 Task: Add the task  Develop a new online marketplace for a specific industry to the section API Gateway Sprint in the project AgileCraft and add a Due Date to the respective task as 2024/05/12
Action: Mouse moved to (61, 294)
Screenshot: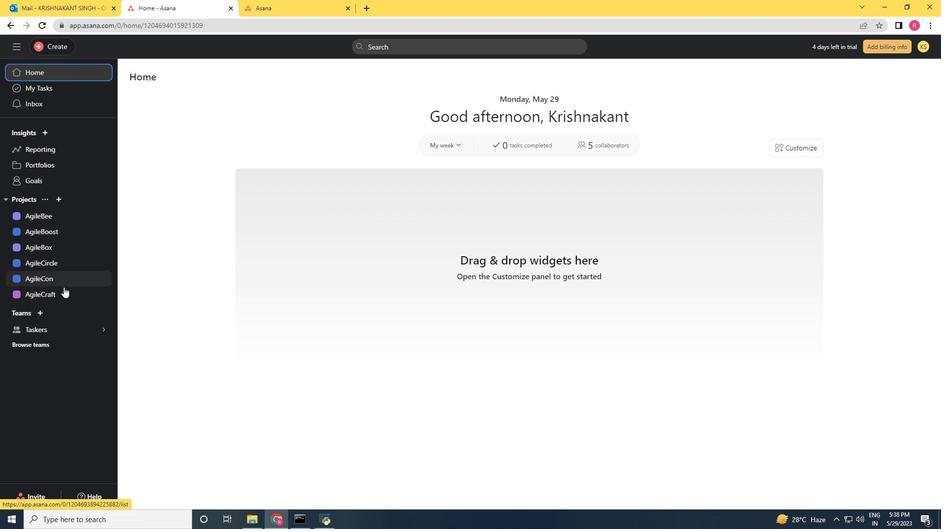 
Action: Mouse pressed left at (61, 294)
Screenshot: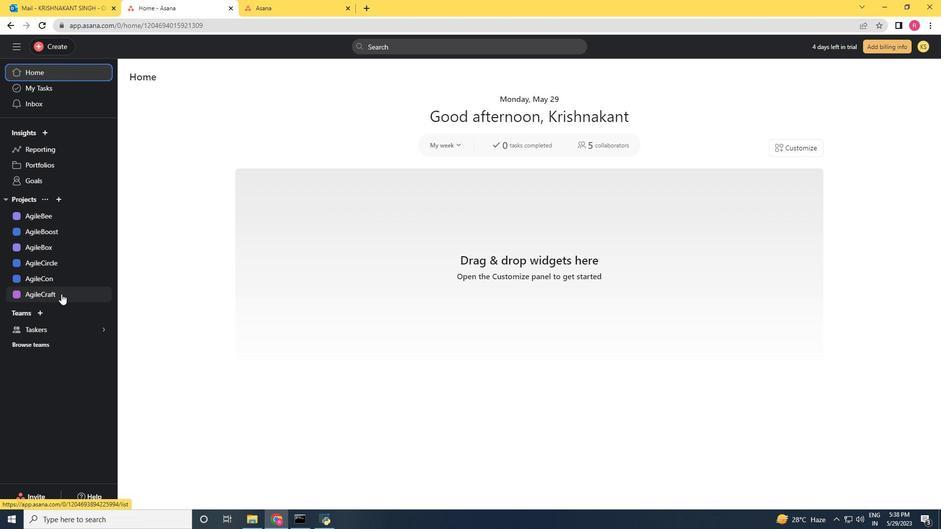 
Action: Mouse moved to (545, 336)
Screenshot: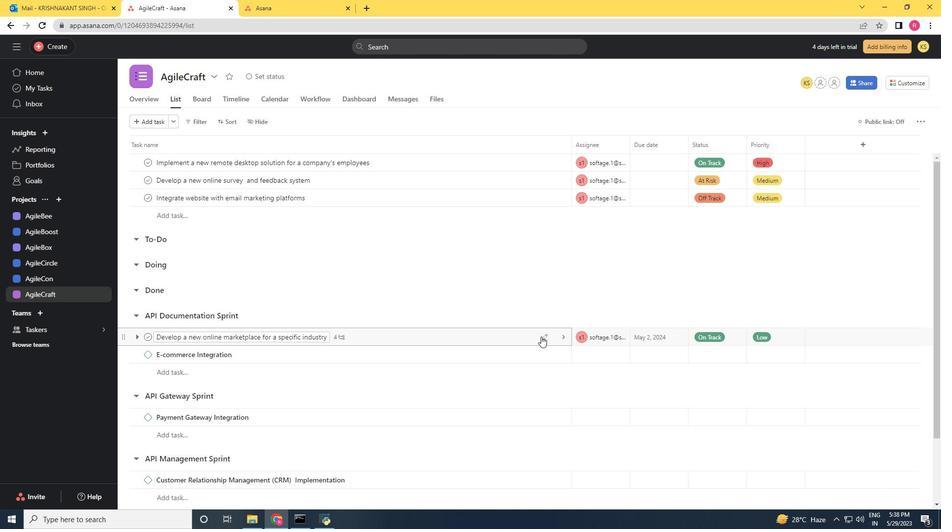 
Action: Mouse pressed left at (545, 336)
Screenshot: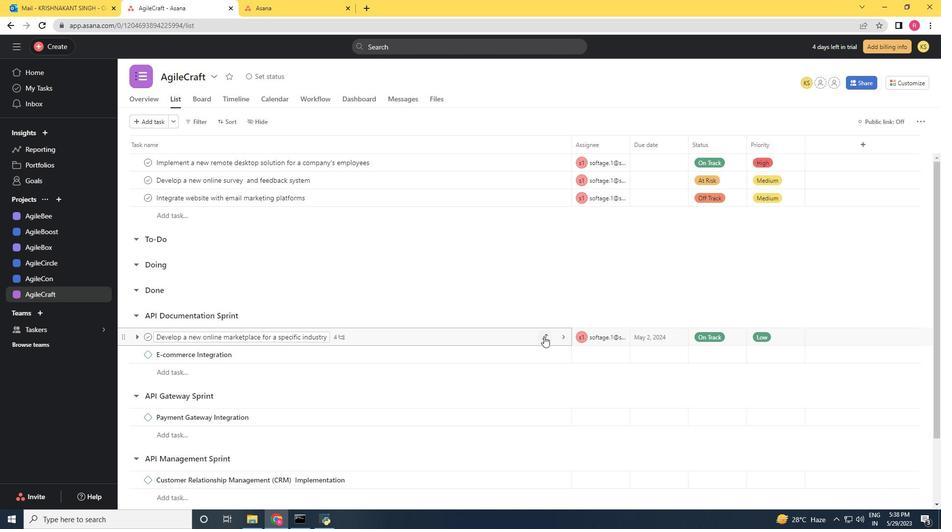 
Action: Mouse moved to (510, 280)
Screenshot: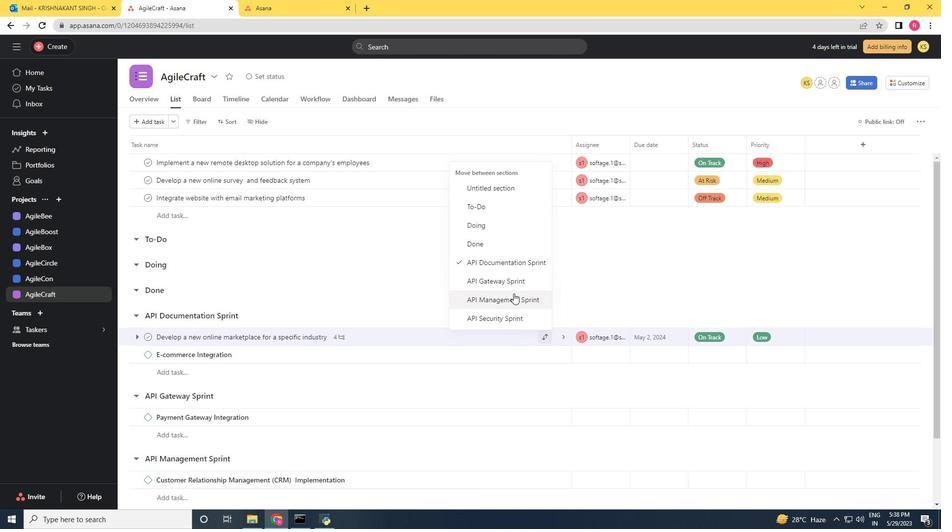 
Action: Mouse pressed left at (510, 280)
Screenshot: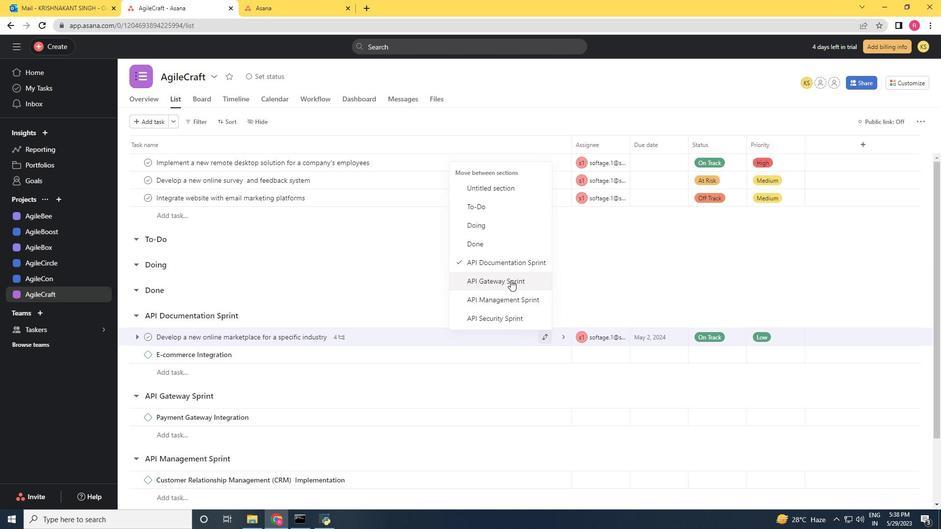 
Action: Mouse moved to (521, 404)
Screenshot: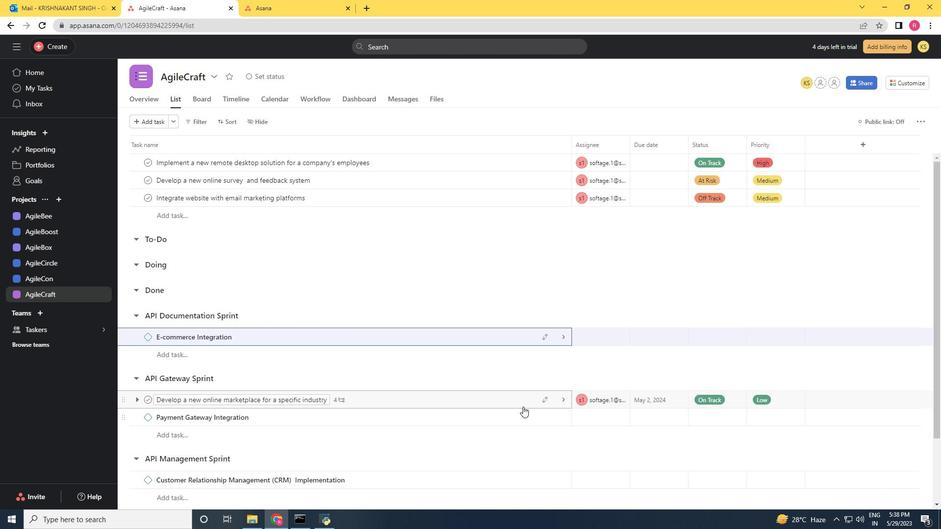 
Action: Mouse pressed left at (521, 404)
Screenshot: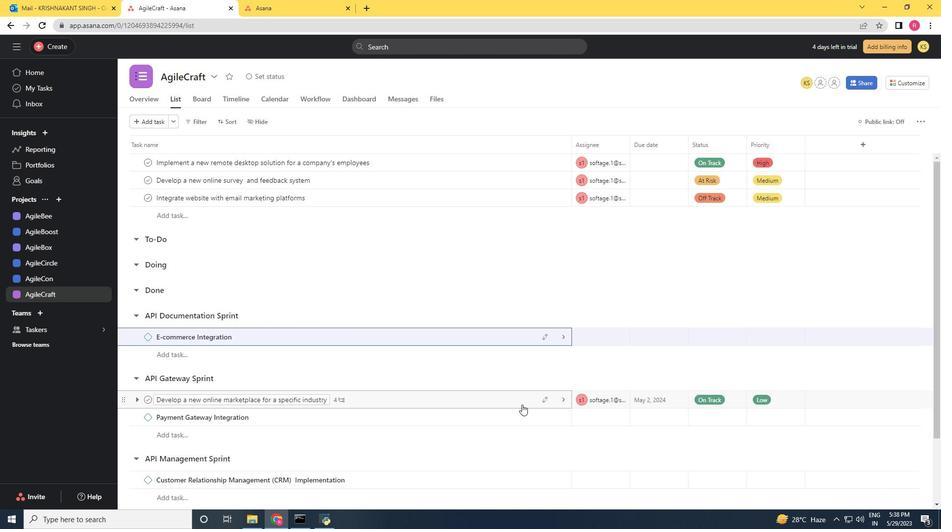 
Action: Mouse moved to (744, 198)
Screenshot: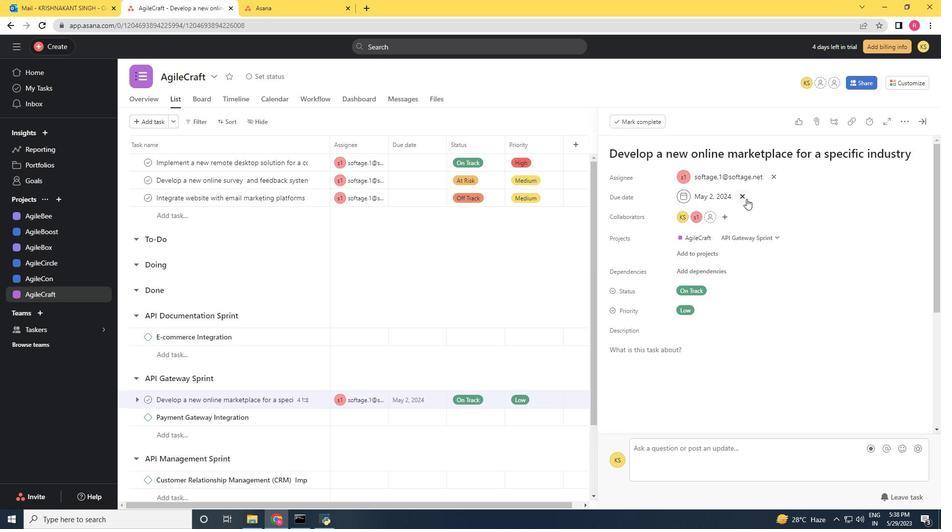 
Action: Mouse pressed left at (744, 198)
Screenshot: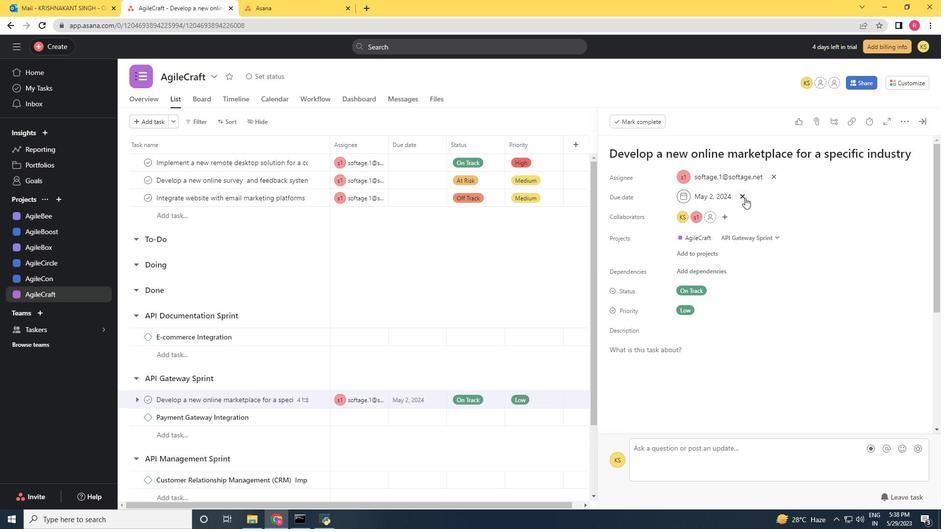 
Action: Mouse moved to (726, 199)
Screenshot: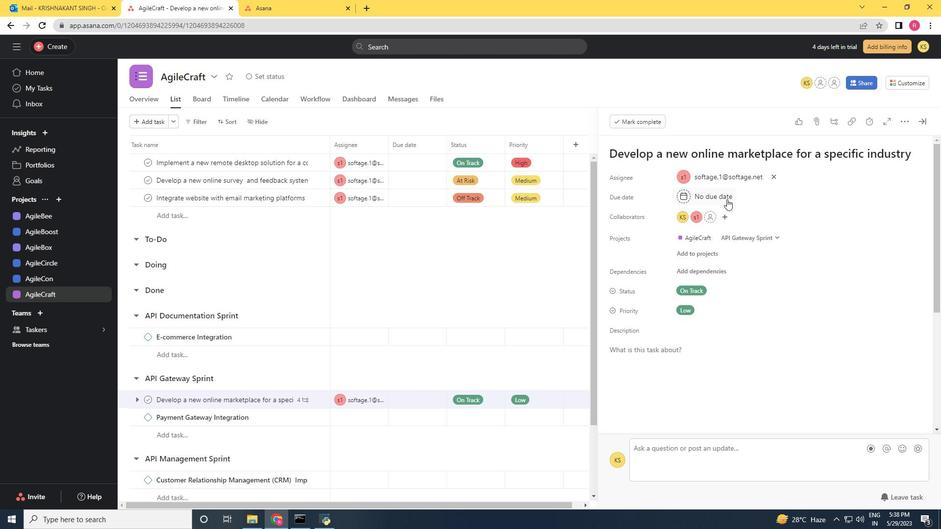 
Action: Mouse pressed left at (726, 199)
Screenshot: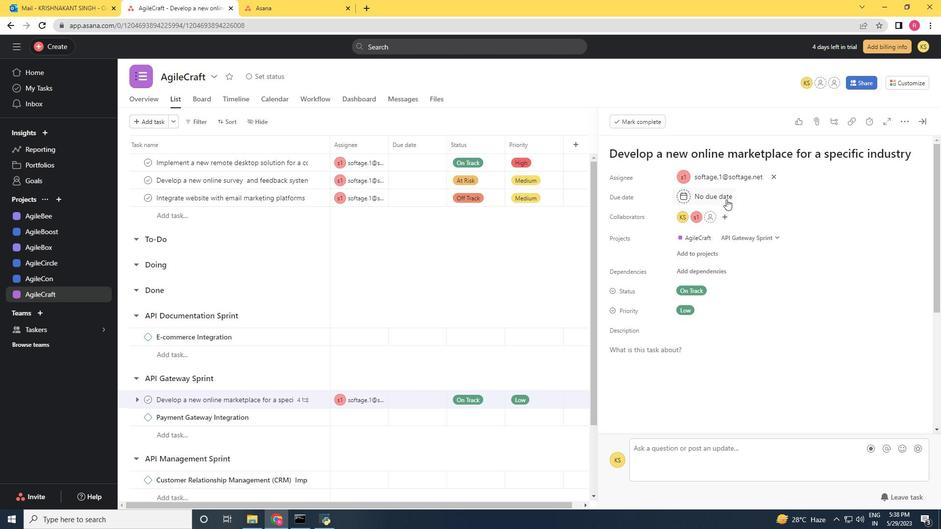 
Action: Mouse moved to (795, 246)
Screenshot: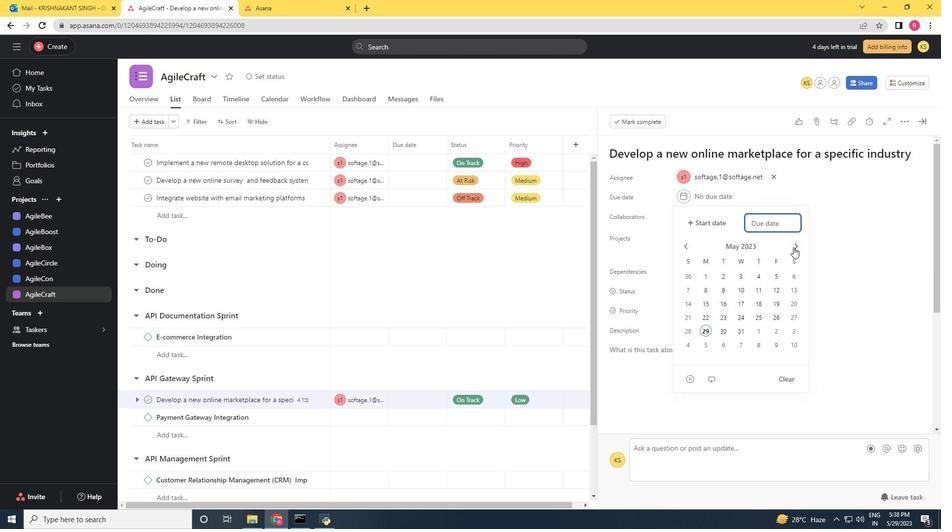 
Action: Mouse pressed left at (795, 246)
Screenshot: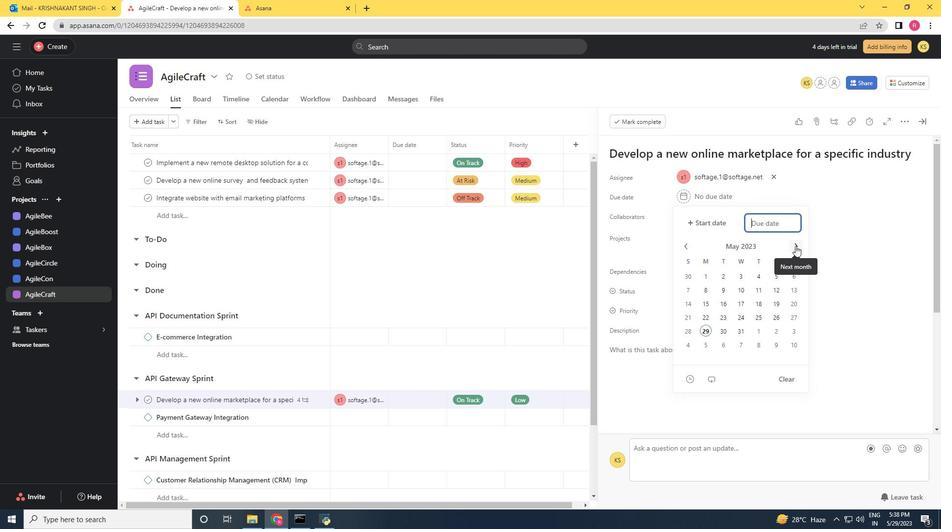 
Action: Mouse pressed left at (795, 246)
Screenshot: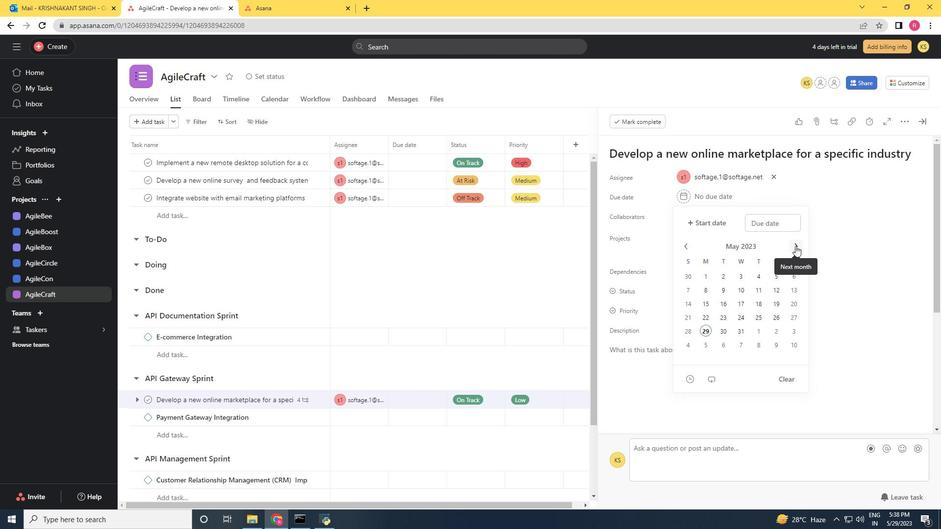 
Action: Mouse pressed left at (795, 246)
Screenshot: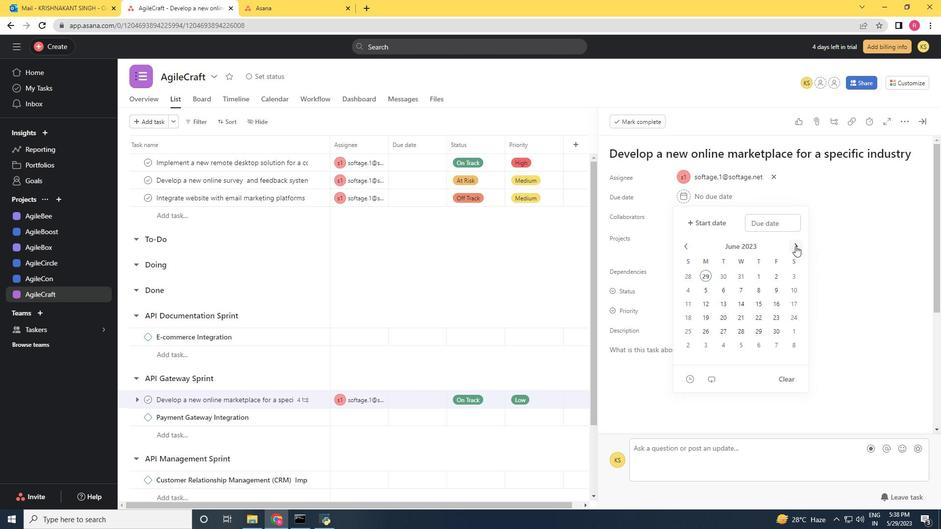 
Action: Mouse moved to (796, 245)
Screenshot: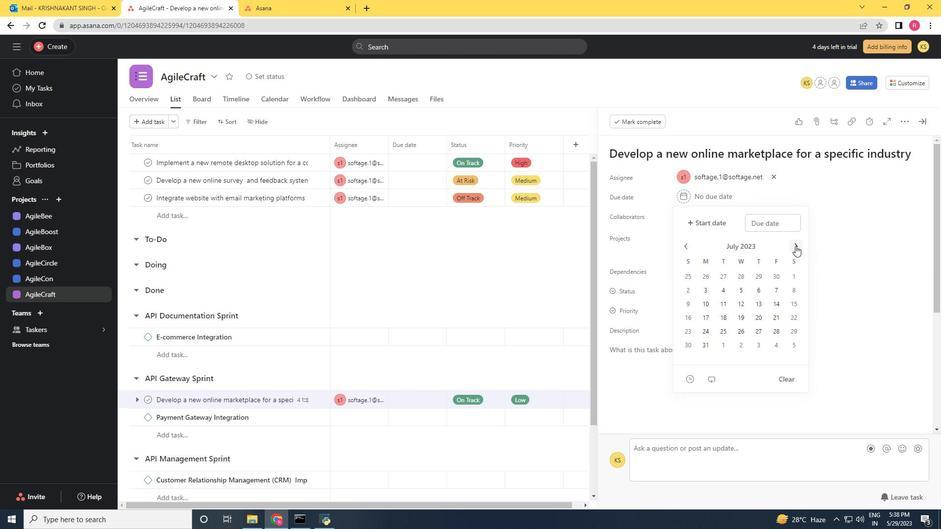 
Action: Mouse pressed left at (796, 245)
Screenshot: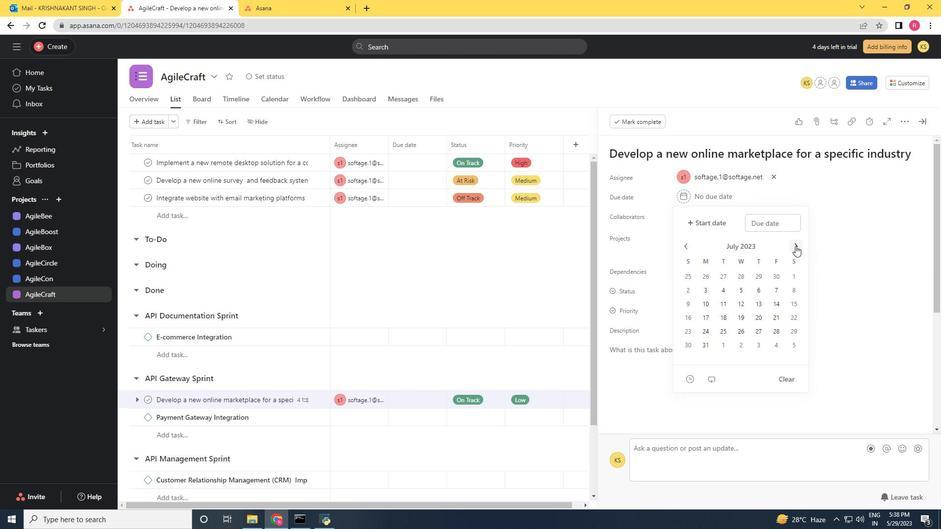 
Action: Mouse pressed left at (796, 245)
Screenshot: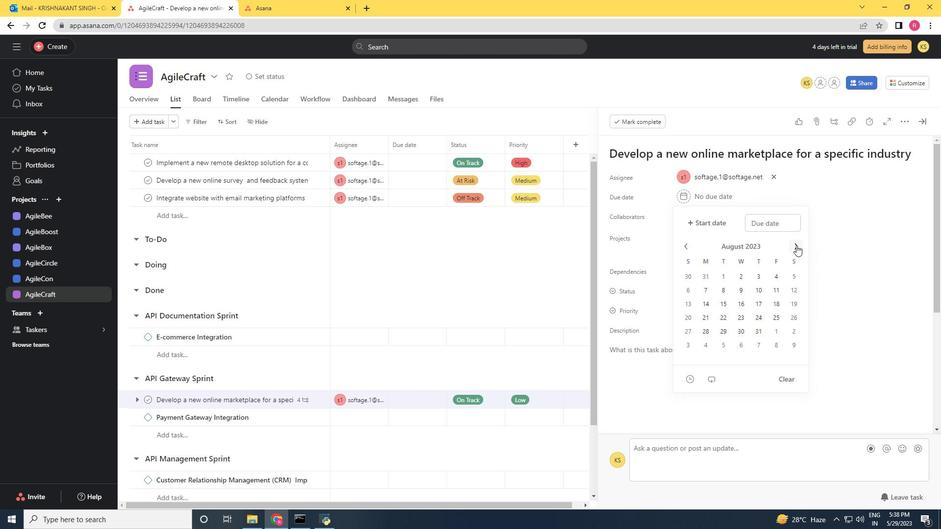 
Action: Mouse pressed left at (796, 245)
Screenshot: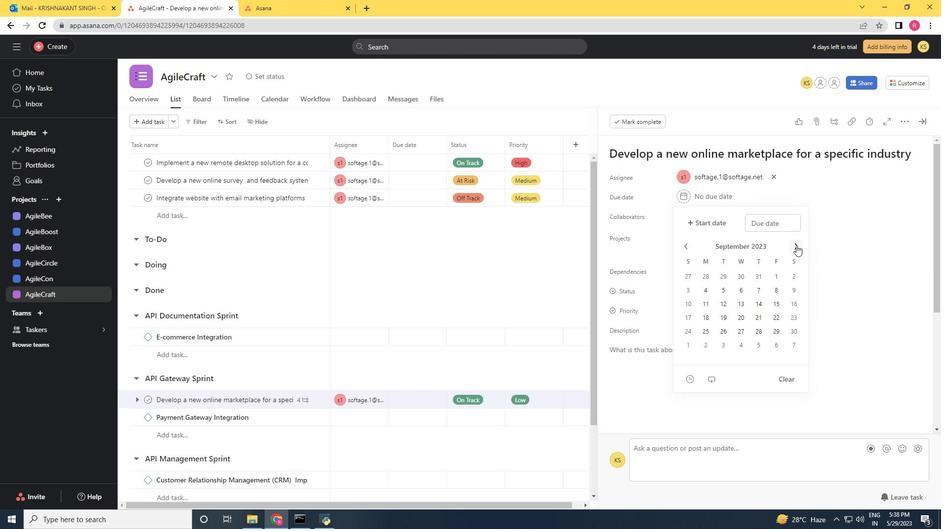 
Action: Mouse pressed left at (796, 245)
Screenshot: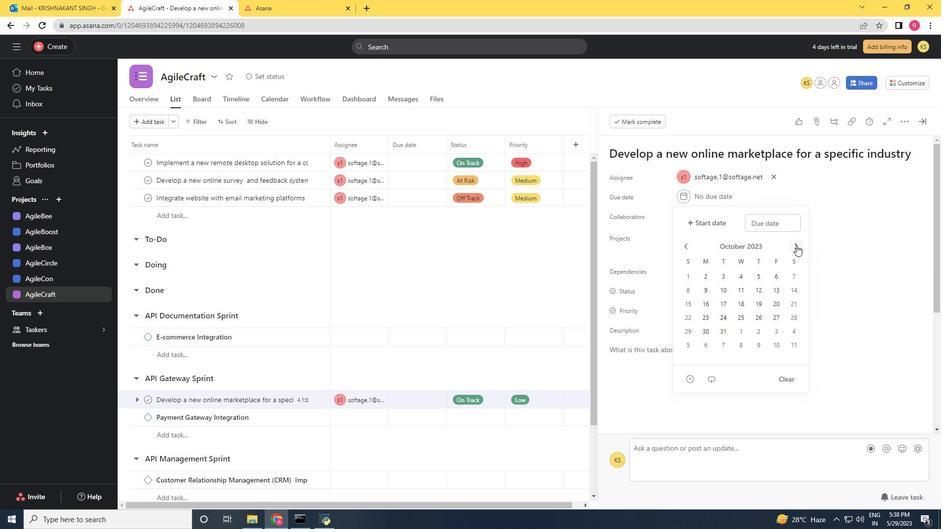 
Action: Mouse pressed left at (796, 245)
Screenshot: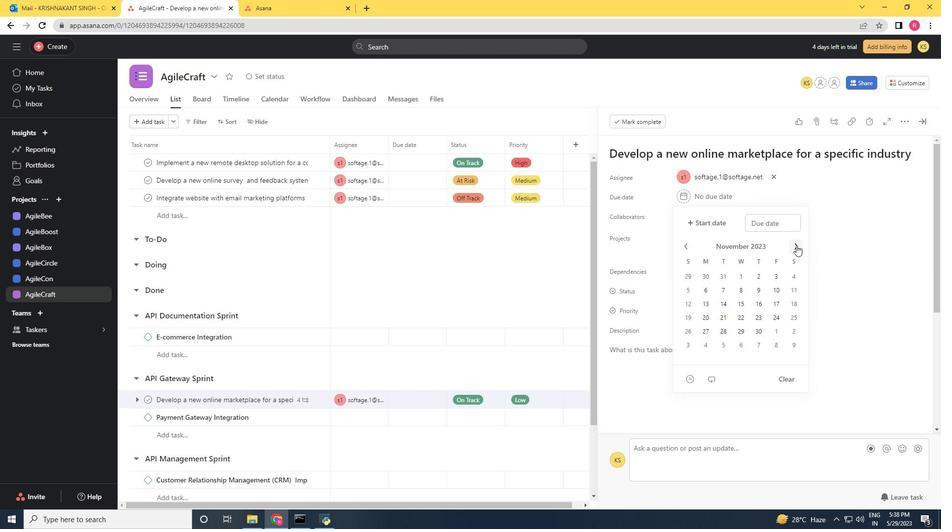 
Action: Mouse pressed left at (796, 245)
Screenshot: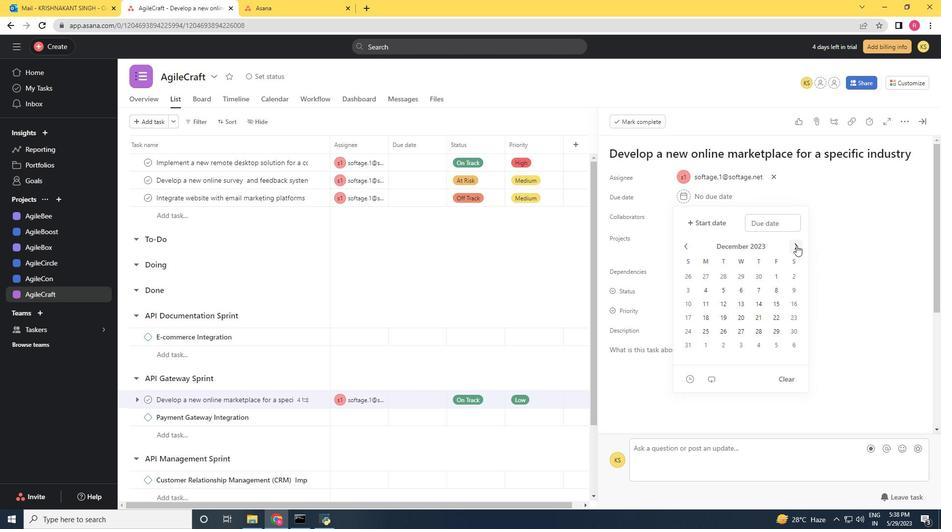 
Action: Mouse pressed left at (796, 245)
Screenshot: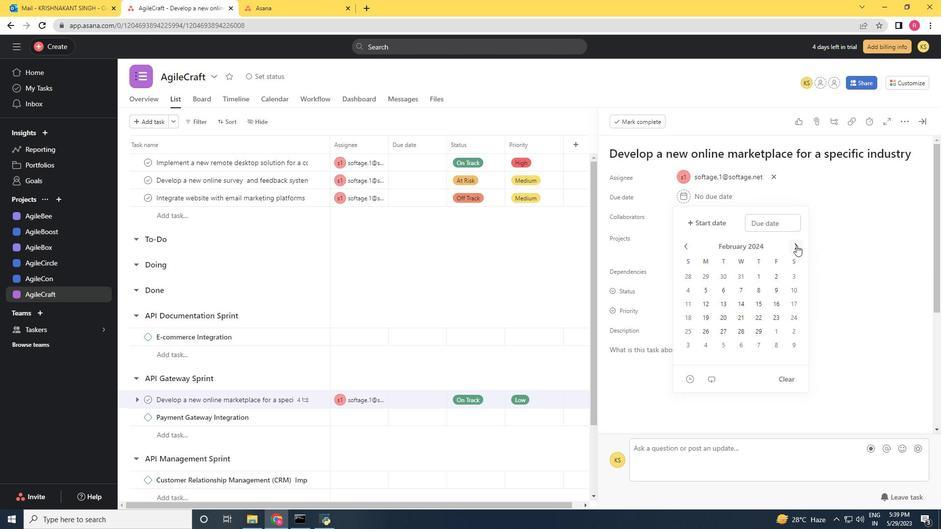 
Action: Mouse pressed left at (796, 245)
Screenshot: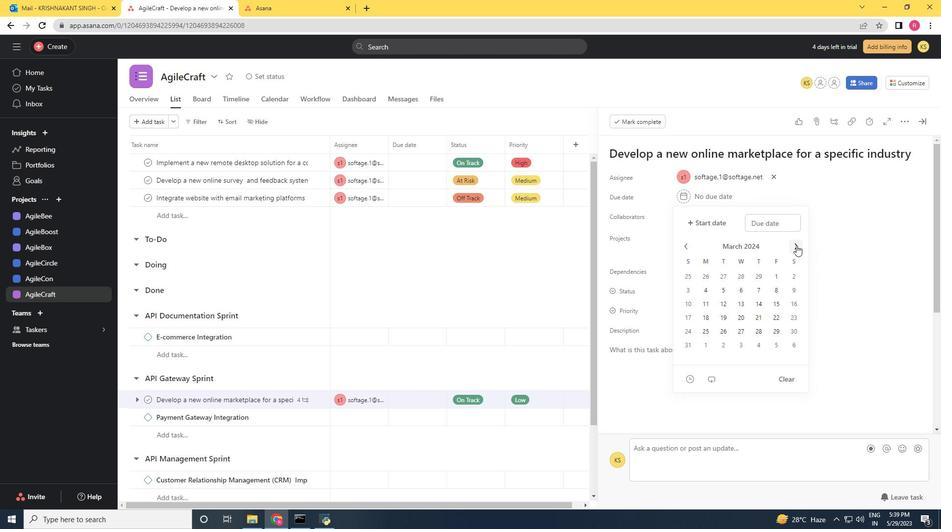 
Action: Mouse pressed left at (796, 245)
Screenshot: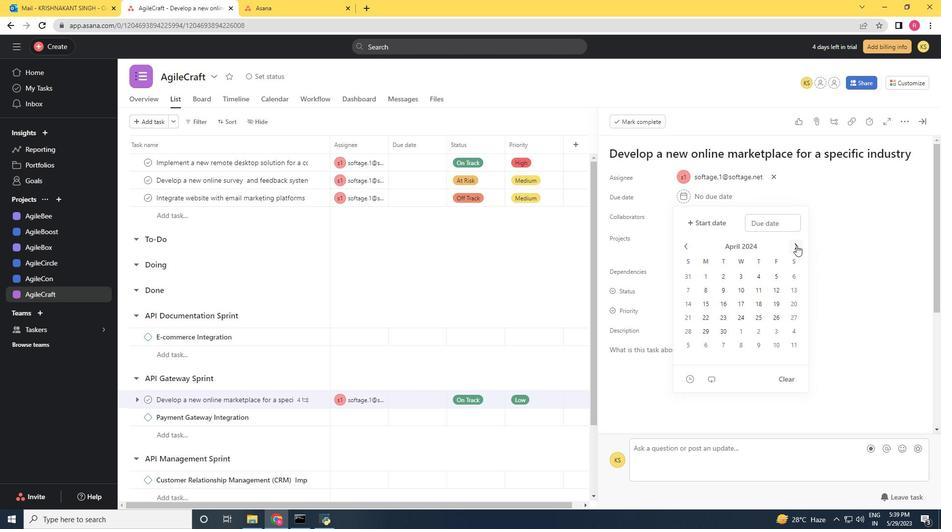 
Action: Mouse moved to (686, 305)
Screenshot: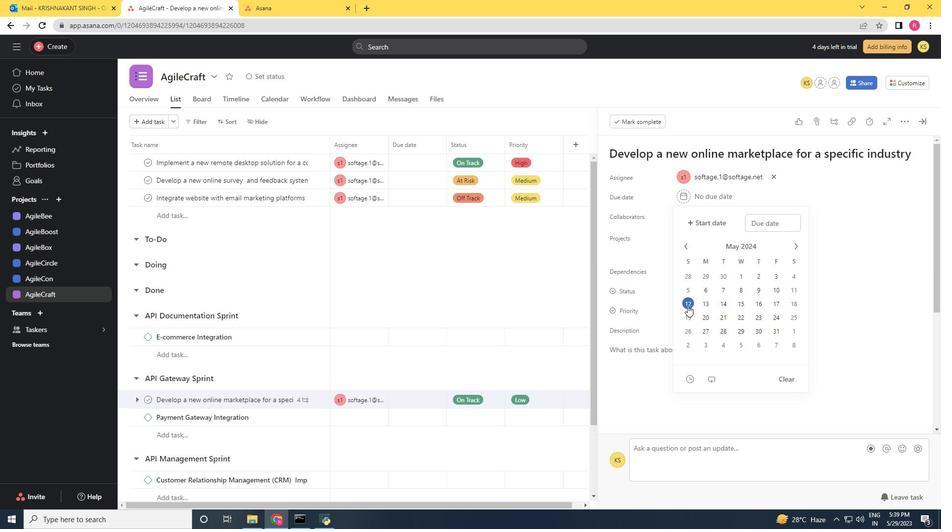 
Action: Mouse pressed left at (686, 305)
Screenshot: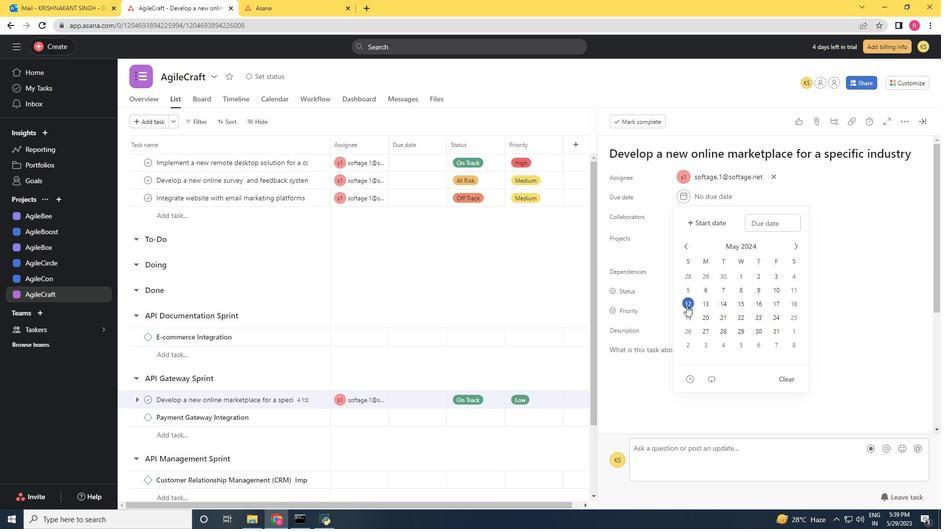 
Action: Mouse moved to (906, 281)
Screenshot: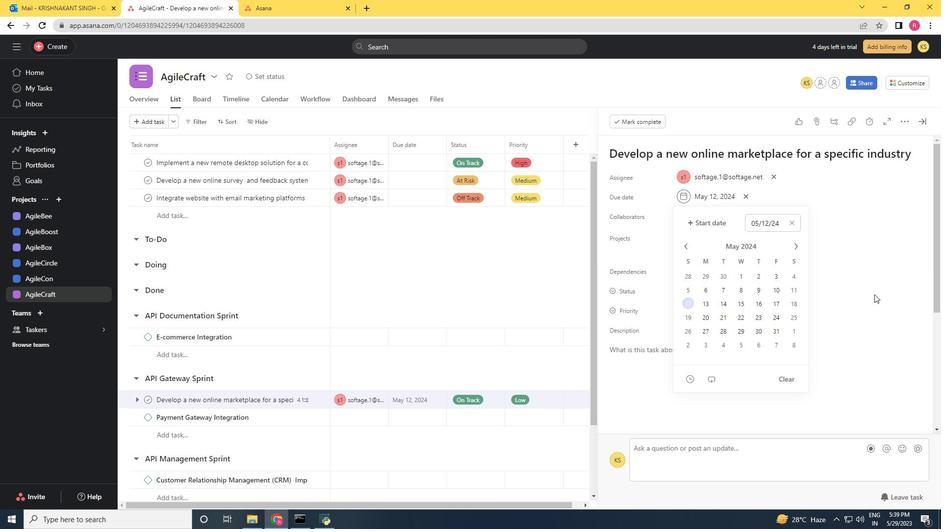 
Action: Mouse pressed left at (906, 281)
Screenshot: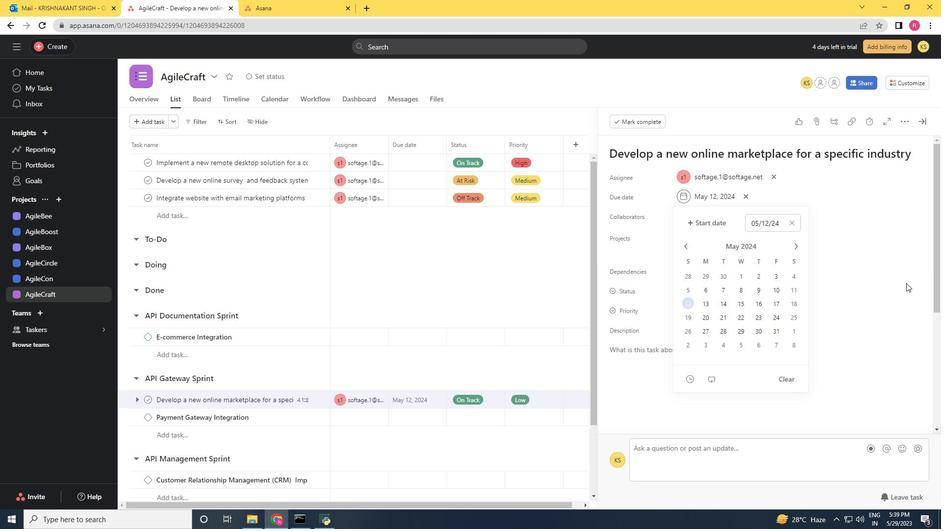 
Action: Mouse moved to (906, 280)
Screenshot: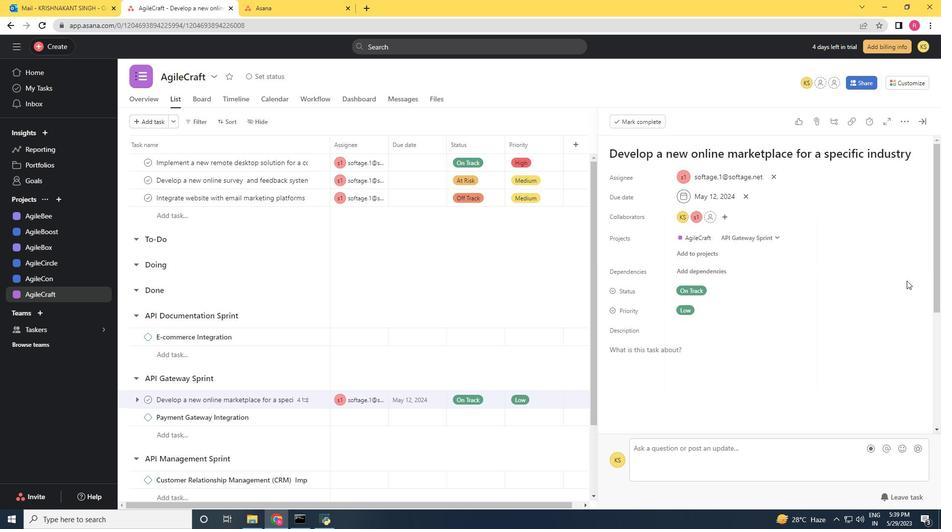 
